 Task: Select match the whole word.
Action: Mouse moved to (916, 21)
Screenshot: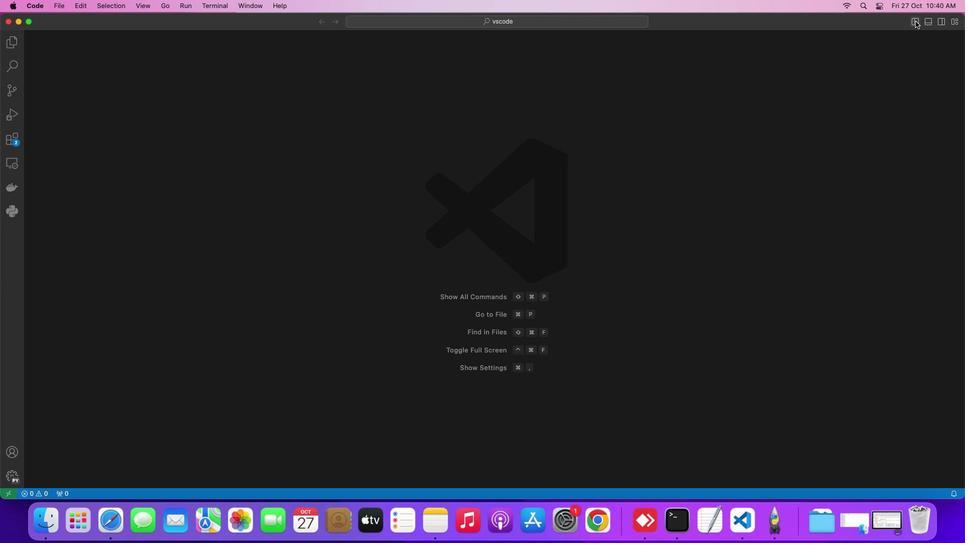 
Action: Mouse pressed left at (916, 21)
Screenshot: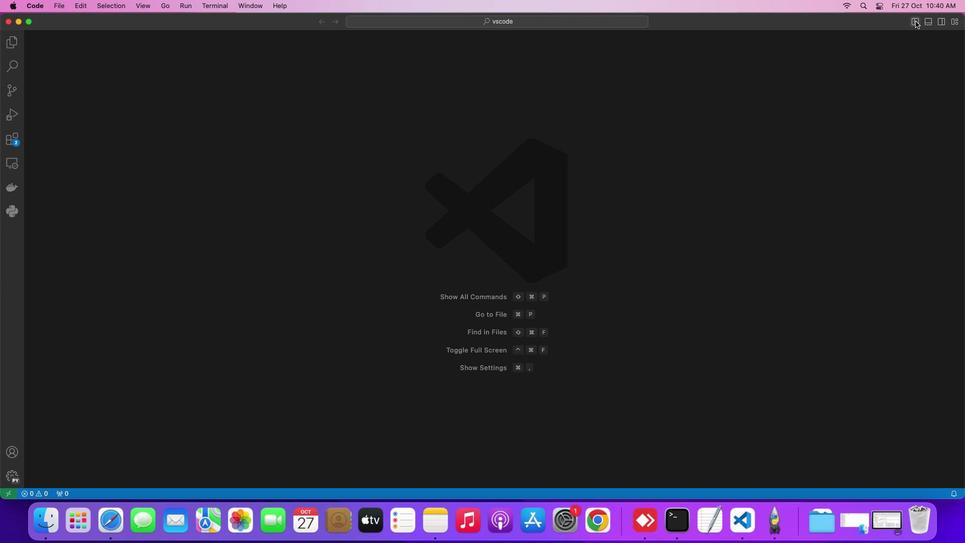 
Action: Mouse moved to (9, 68)
Screenshot: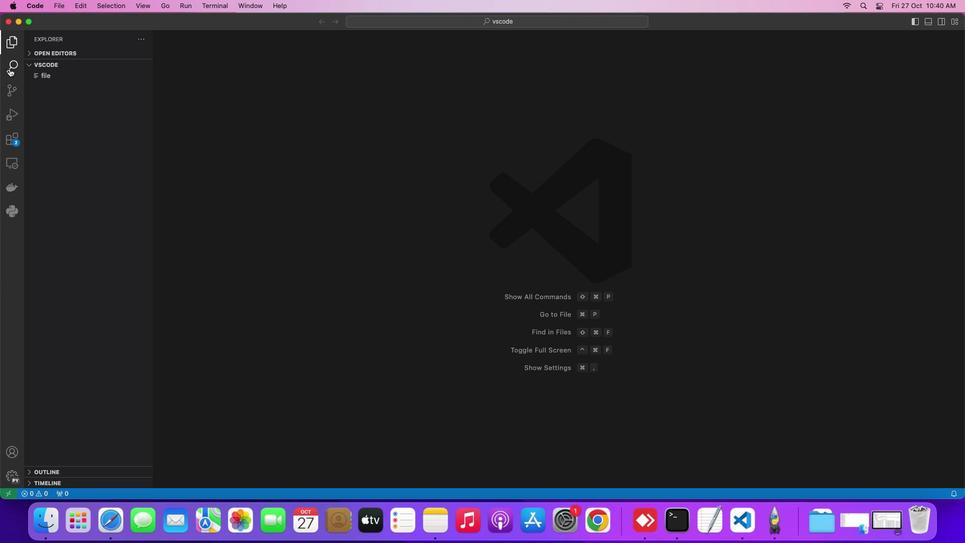 
Action: Mouse pressed left at (9, 68)
Screenshot: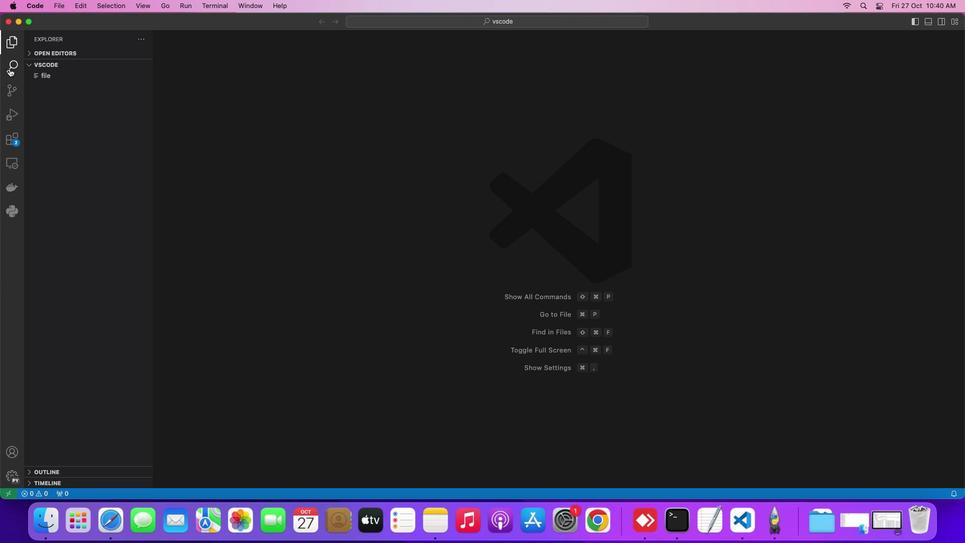 
Action: Mouse moved to (131, 58)
Screenshot: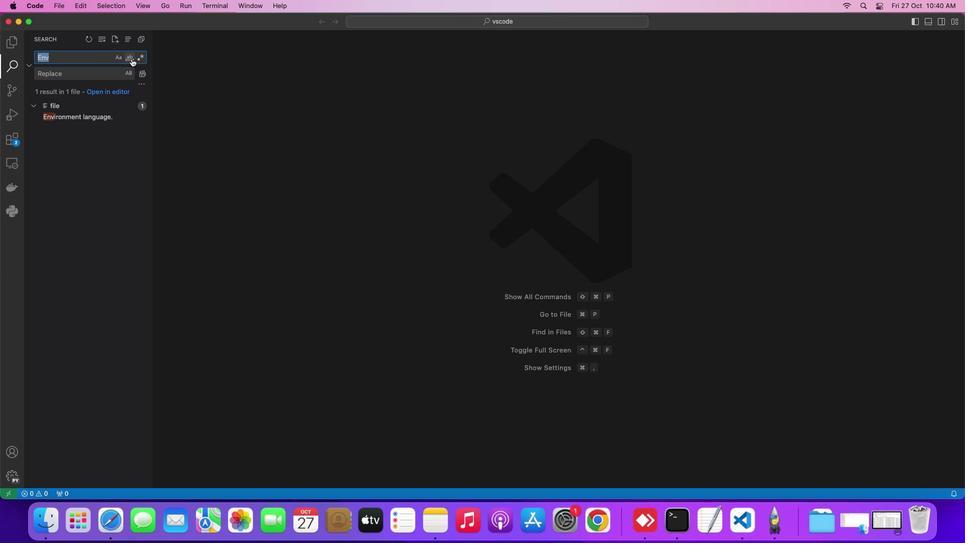 
Action: Mouse pressed left at (131, 58)
Screenshot: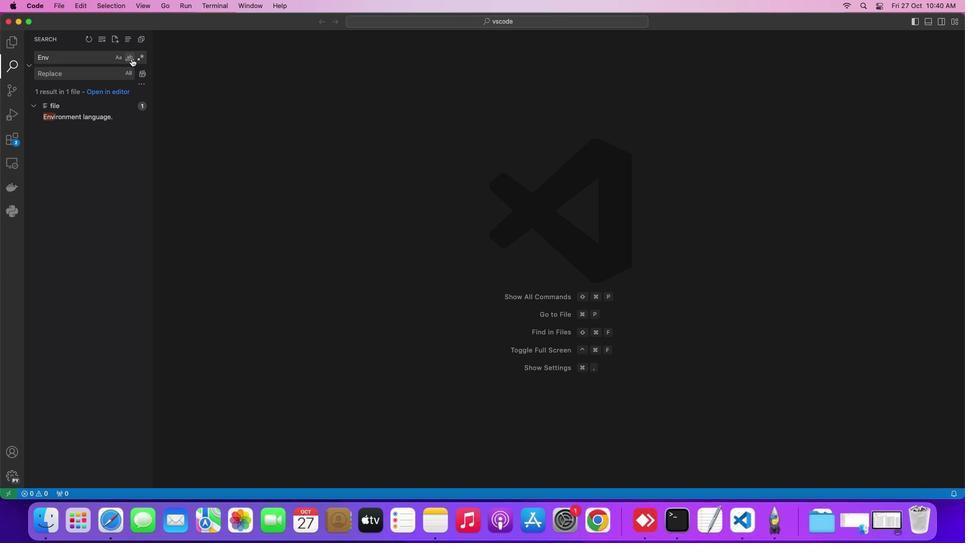 
Action: Mouse moved to (510, 148)
Screenshot: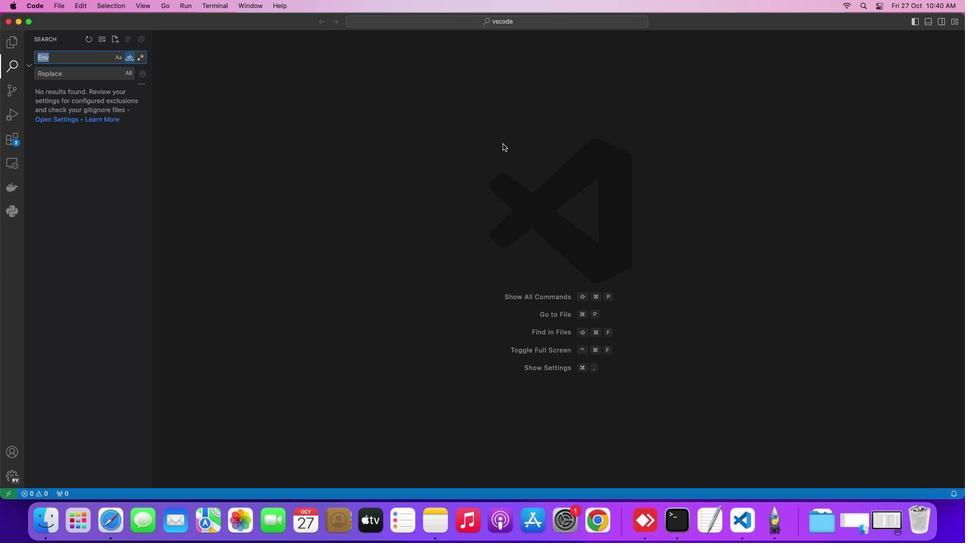 
